 Task: Sort the products in the category "Muffins" by relevance.
Action: Mouse moved to (22, 98)
Screenshot: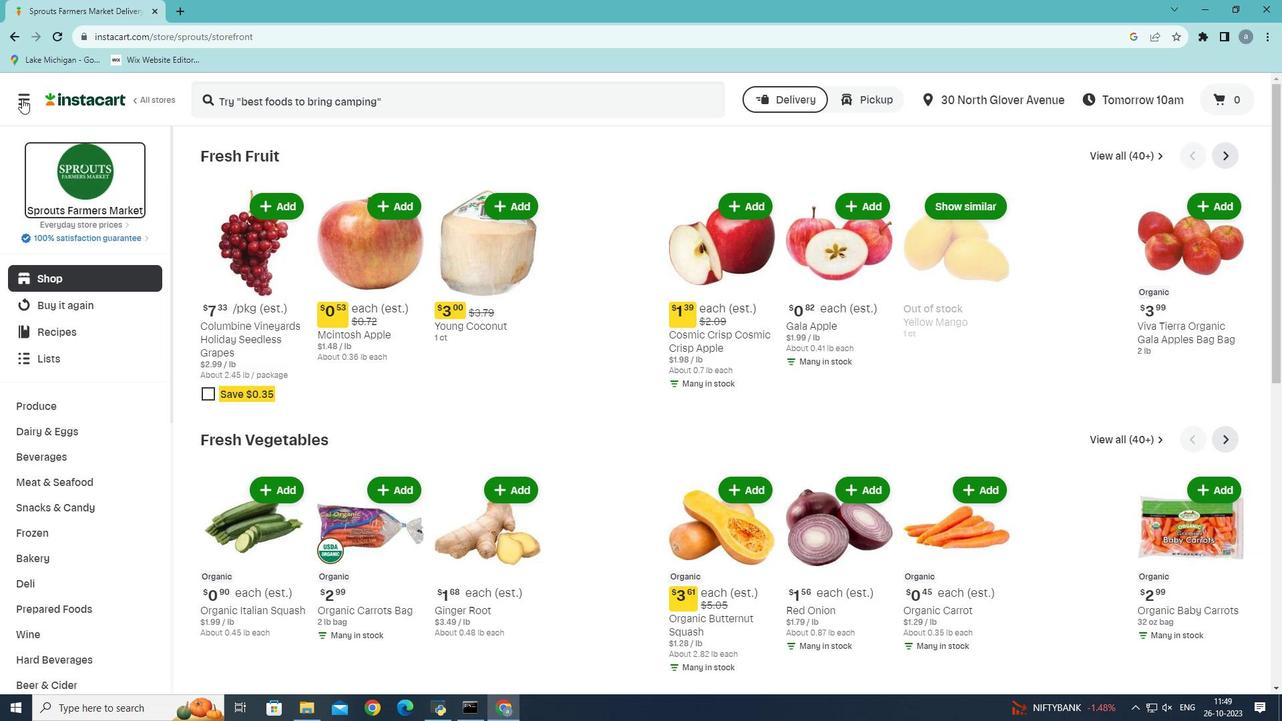 
Action: Mouse pressed left at (22, 98)
Screenshot: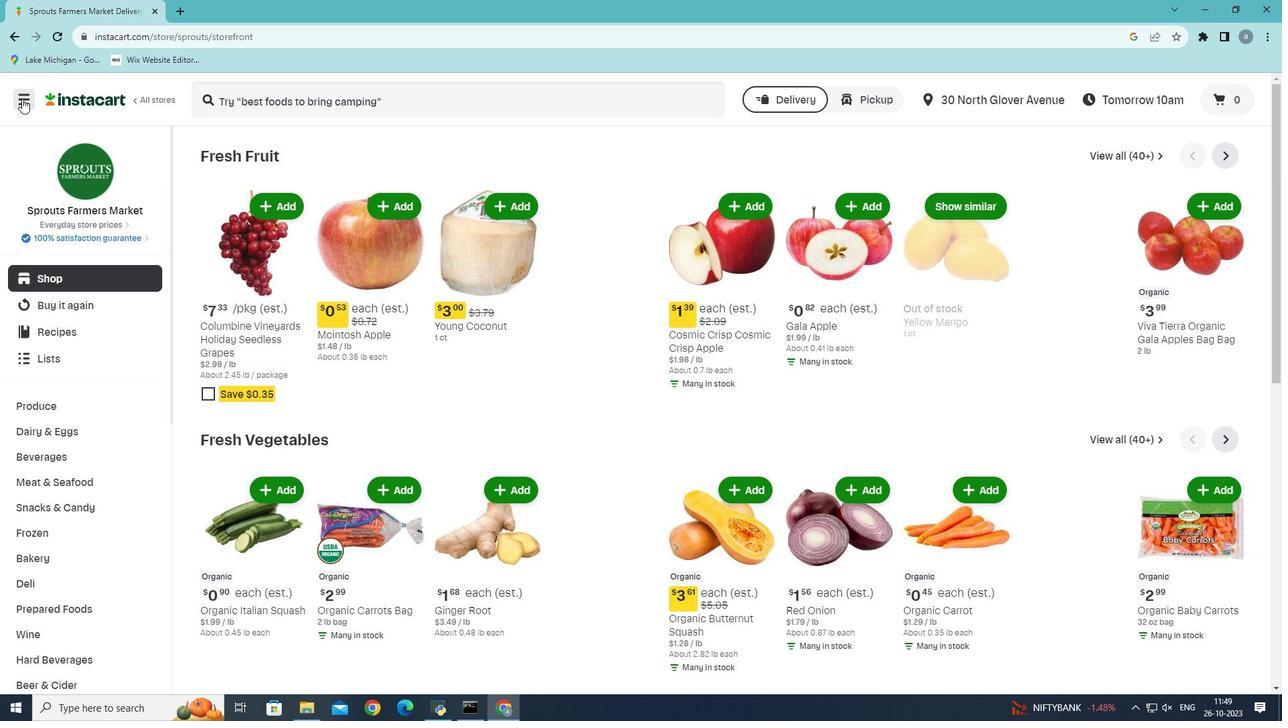 
Action: Mouse moved to (65, 392)
Screenshot: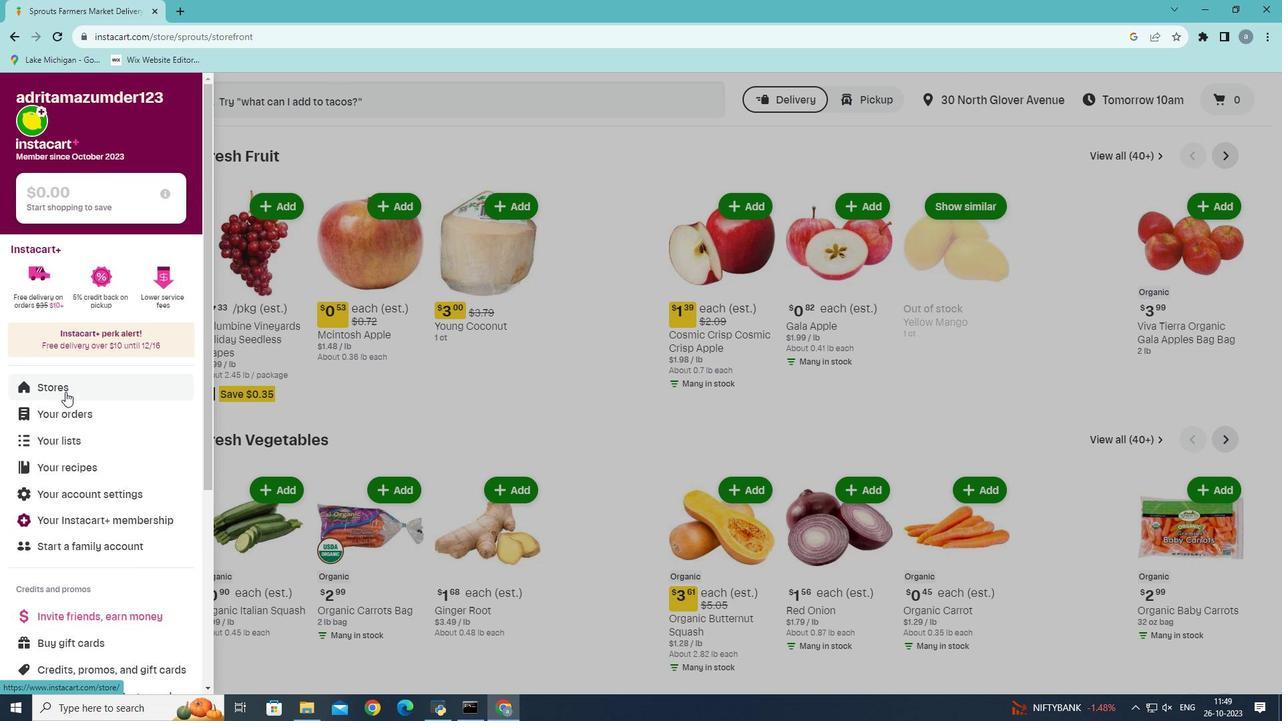 
Action: Mouse pressed left at (65, 392)
Screenshot: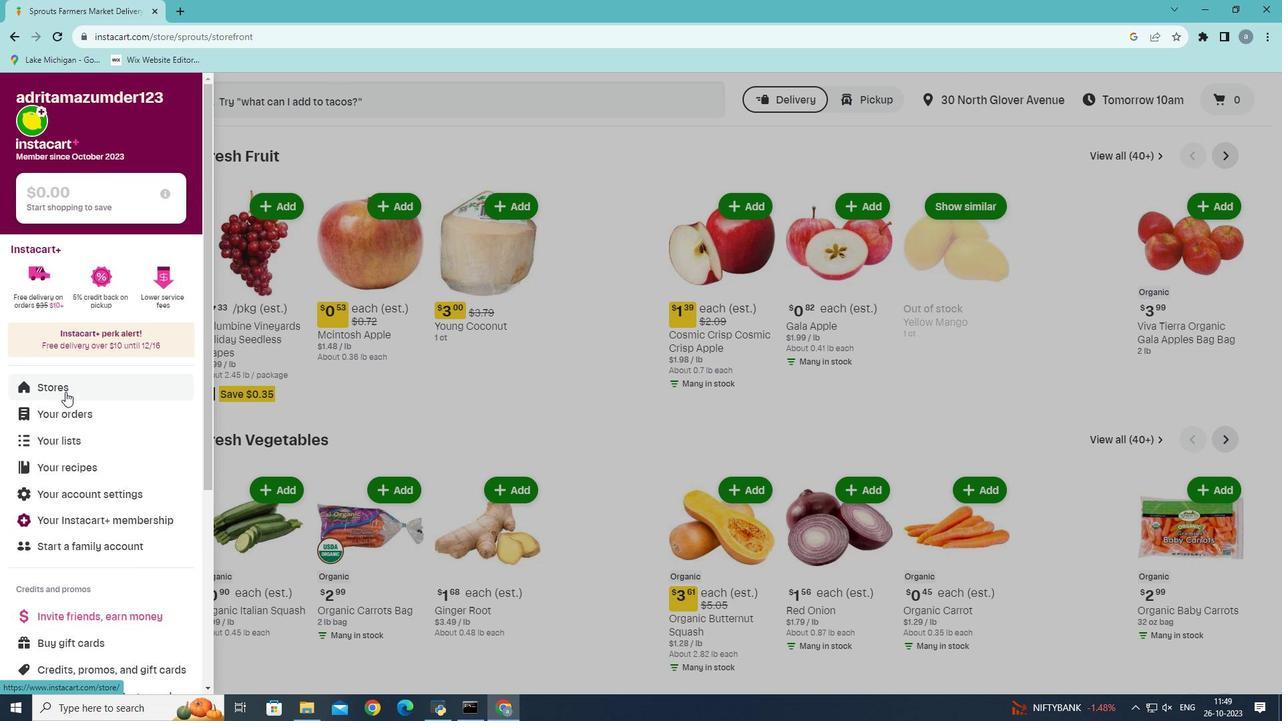 
Action: Mouse moved to (315, 139)
Screenshot: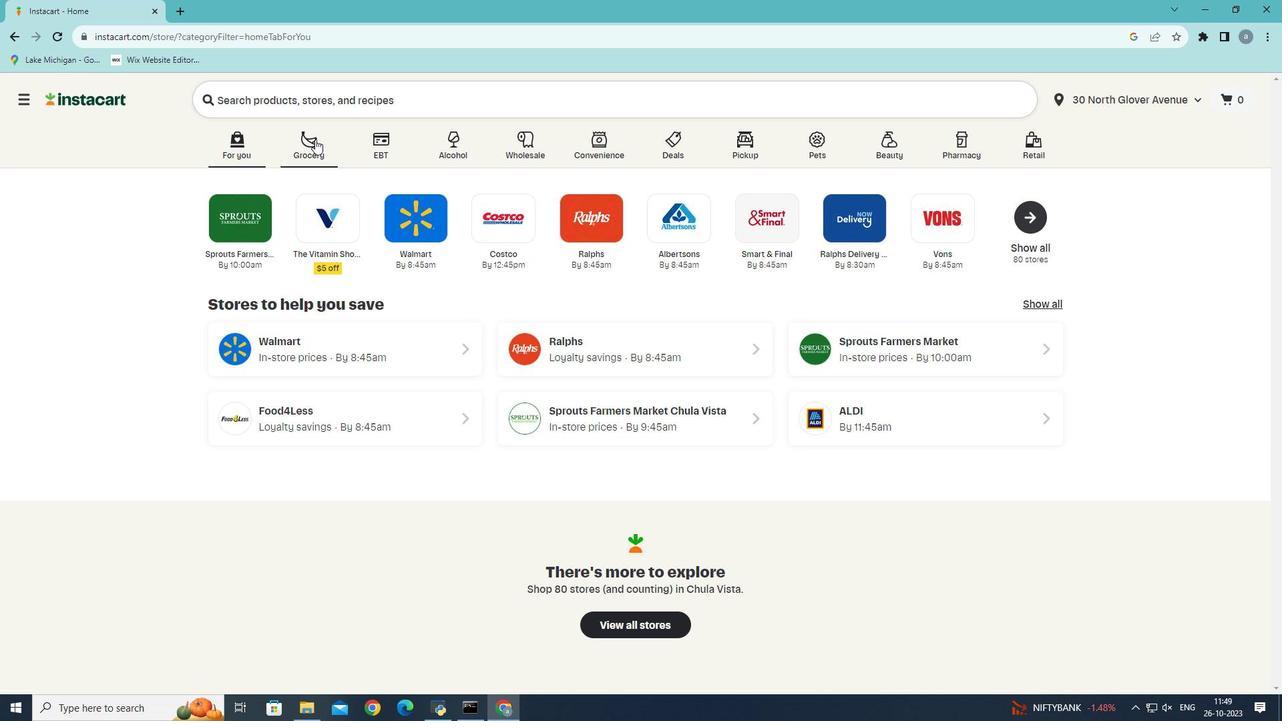 
Action: Mouse pressed left at (315, 139)
Screenshot: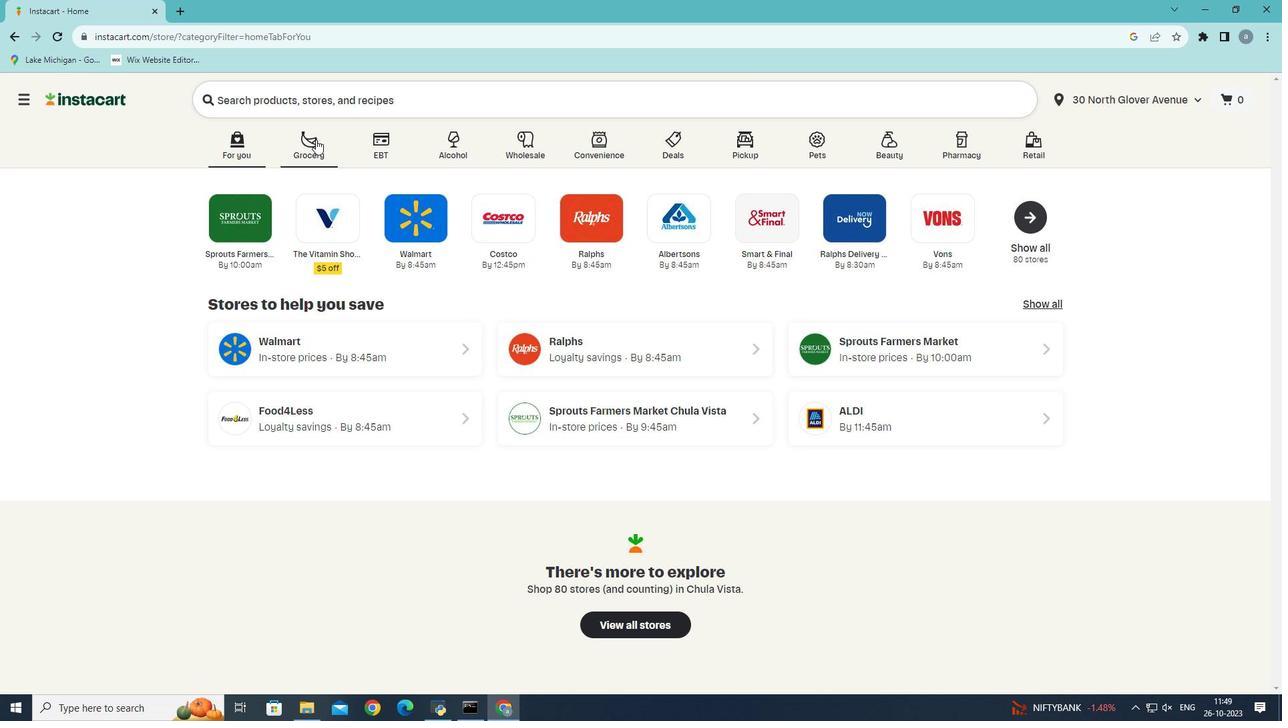 
Action: Mouse moved to (300, 387)
Screenshot: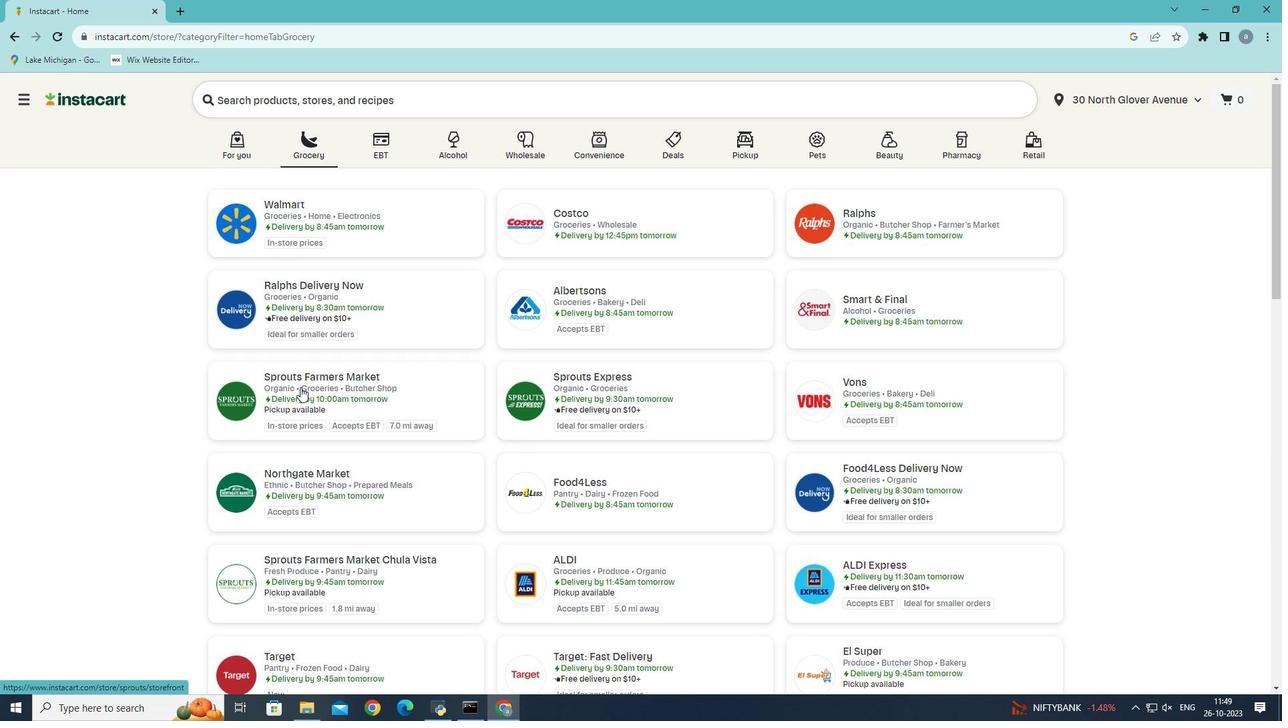 
Action: Mouse pressed left at (300, 387)
Screenshot: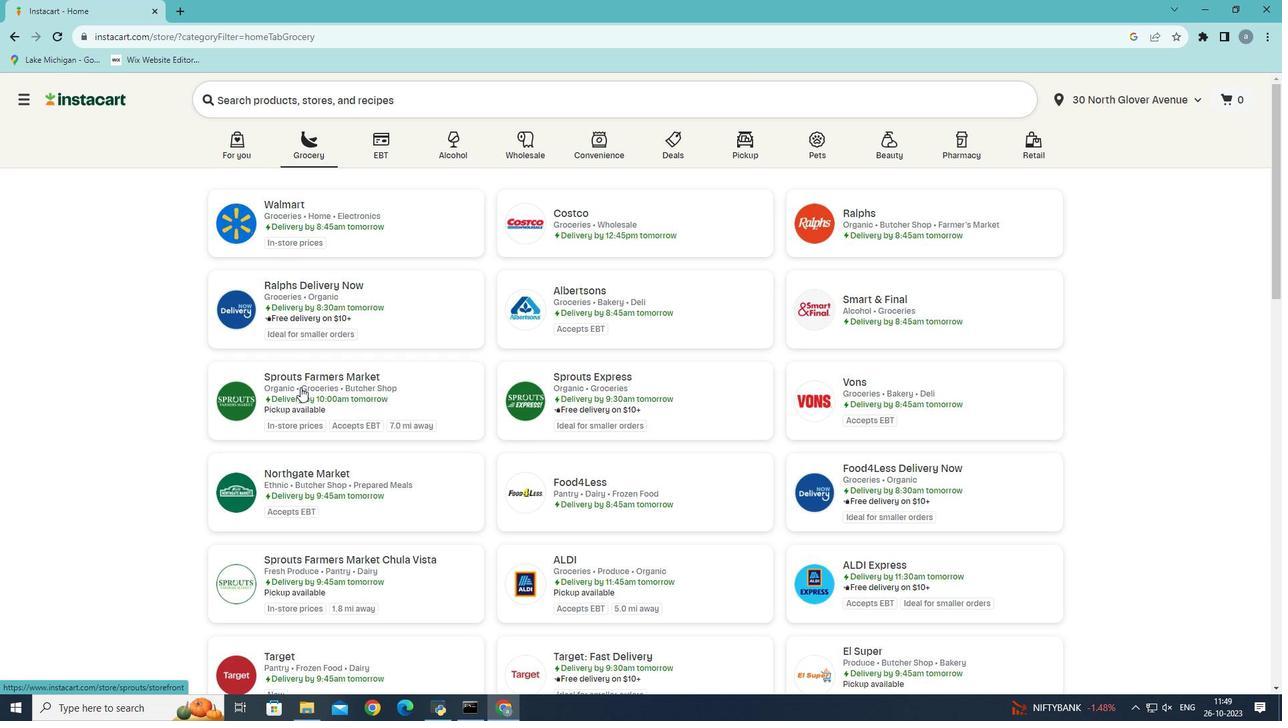 
Action: Mouse moved to (58, 558)
Screenshot: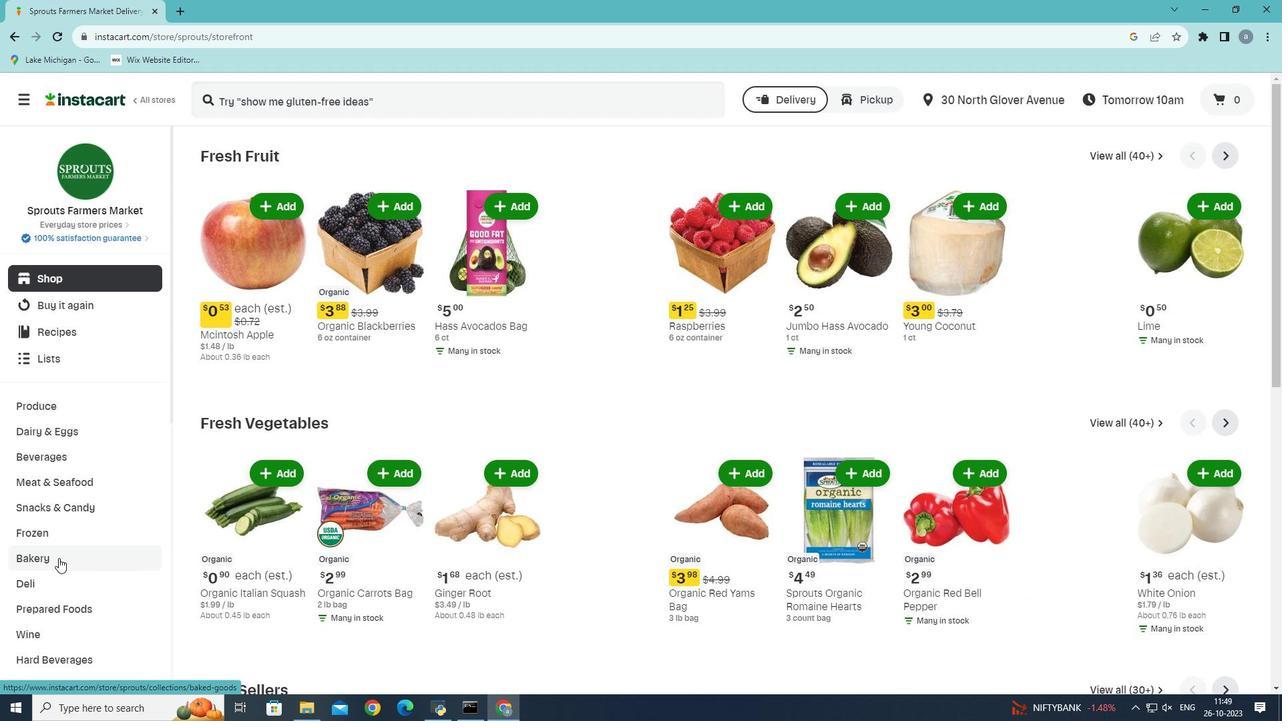 
Action: Mouse pressed left at (58, 558)
Screenshot: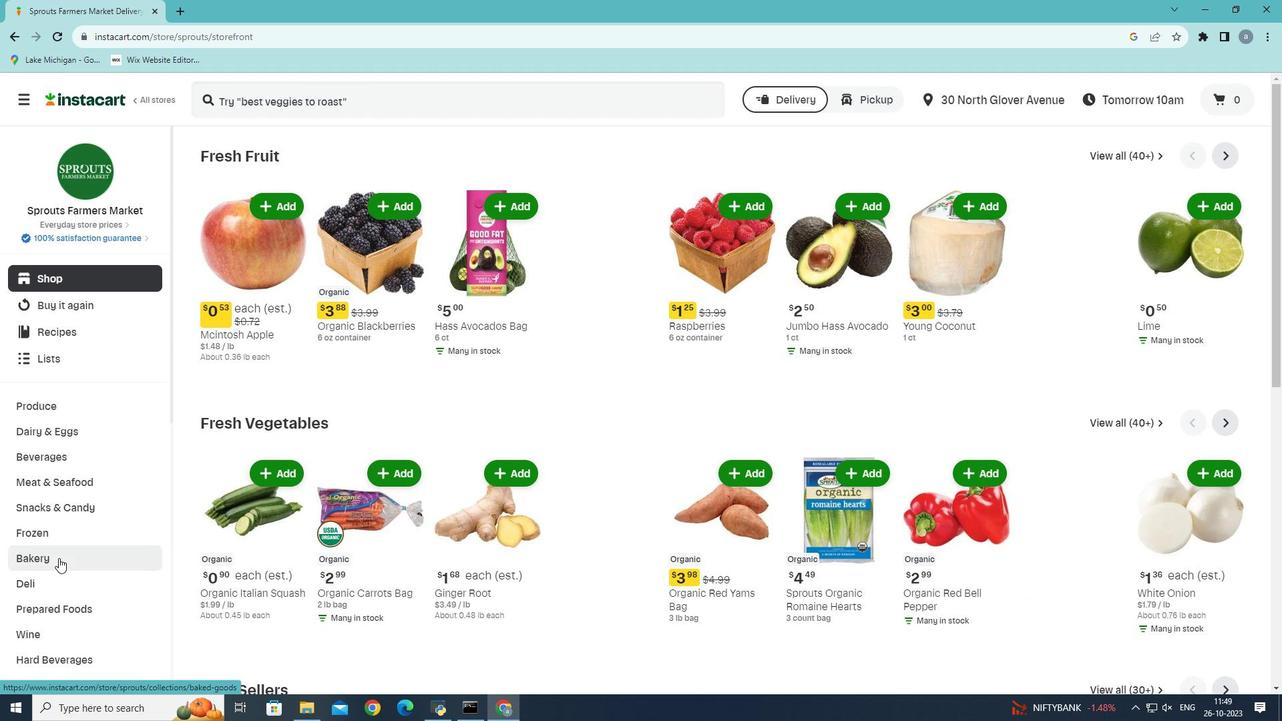 
Action: Mouse moved to (780, 184)
Screenshot: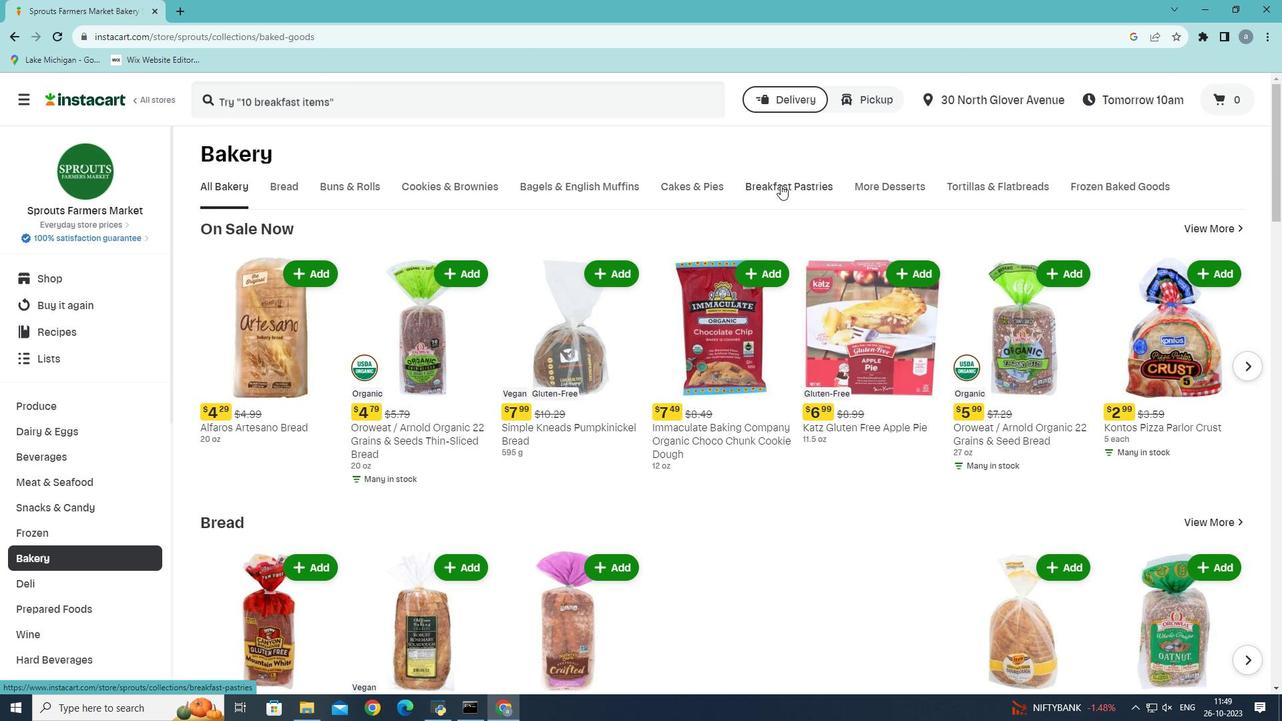 
Action: Mouse pressed left at (780, 184)
Screenshot: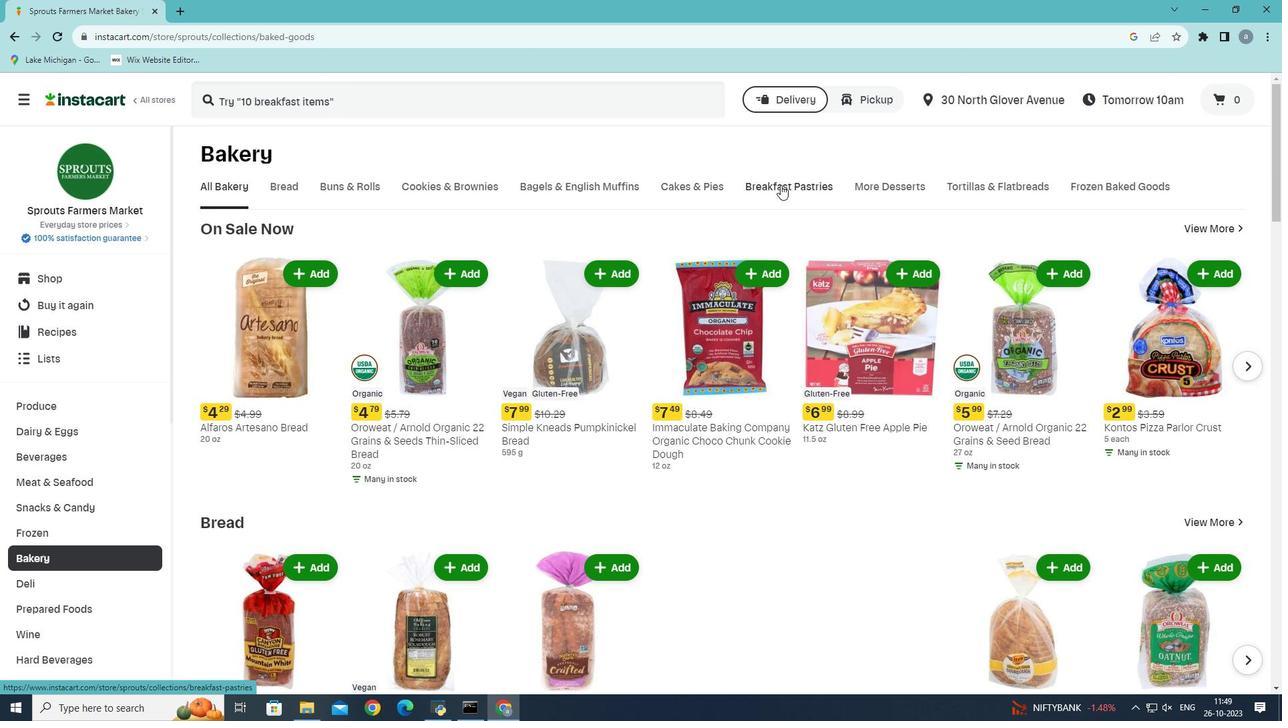 
Action: Mouse moved to (291, 247)
Screenshot: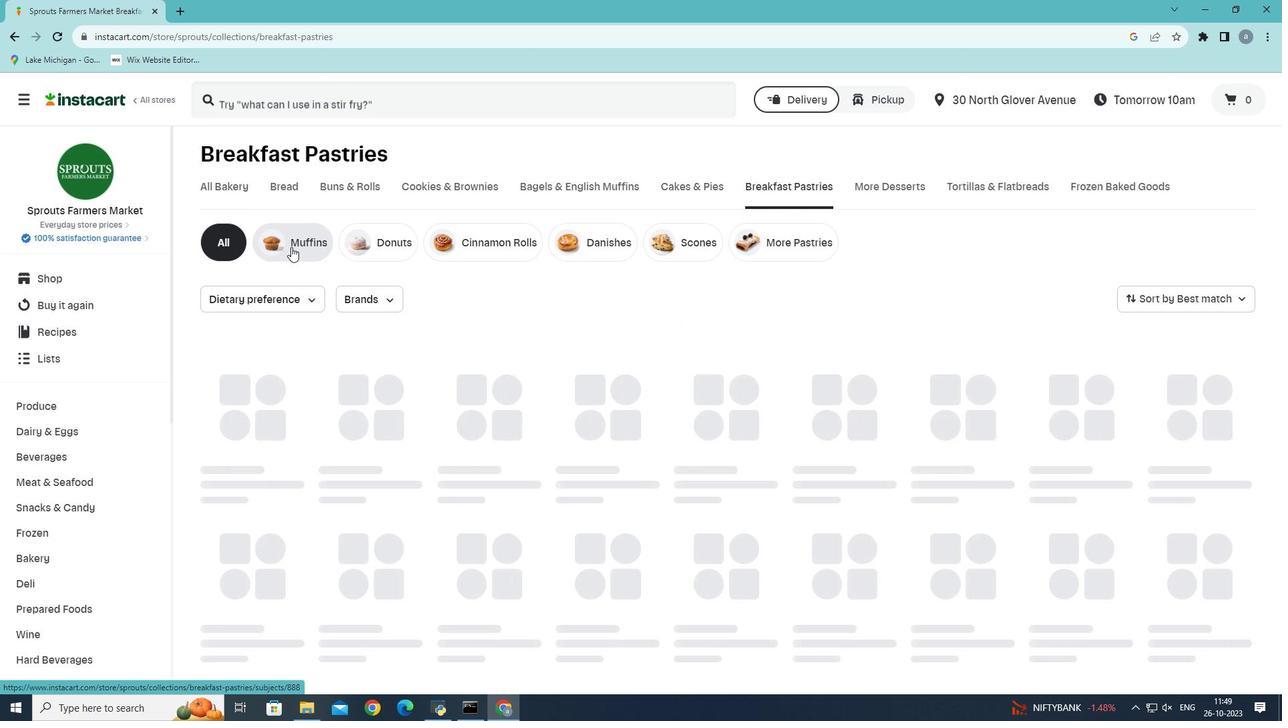 
Action: Mouse pressed left at (291, 247)
Screenshot: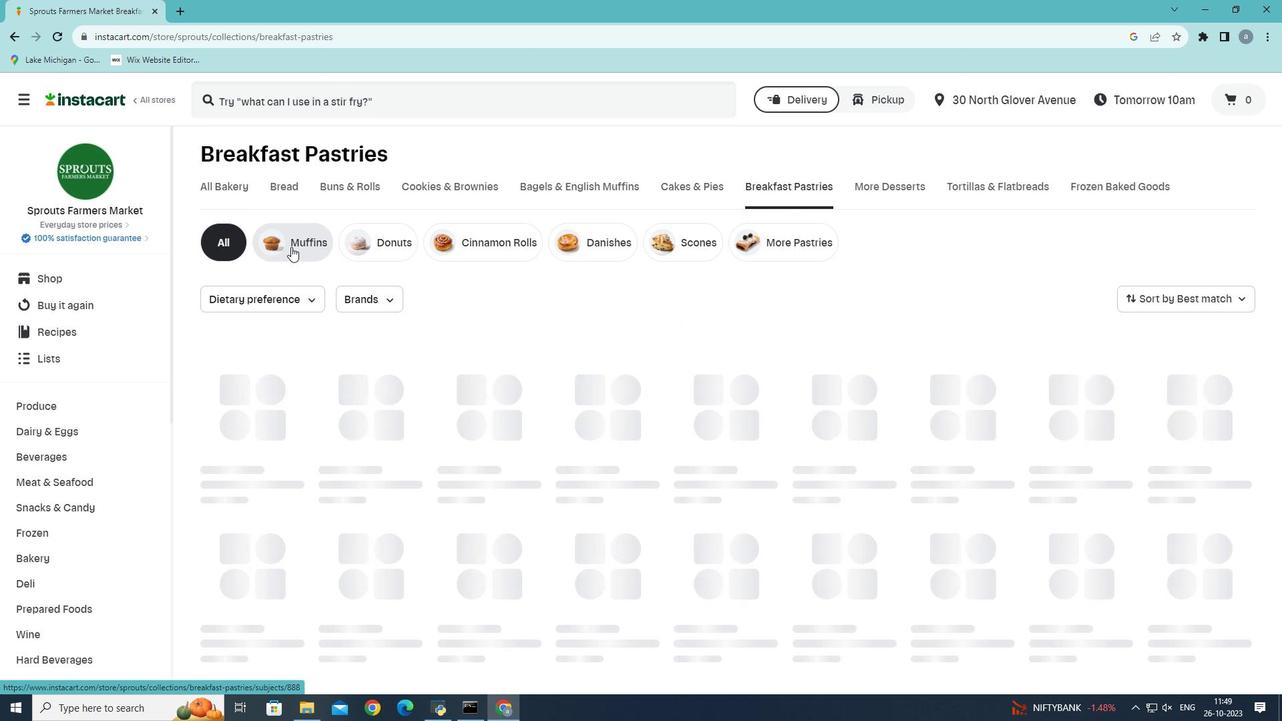 
Action: Mouse moved to (1228, 297)
Screenshot: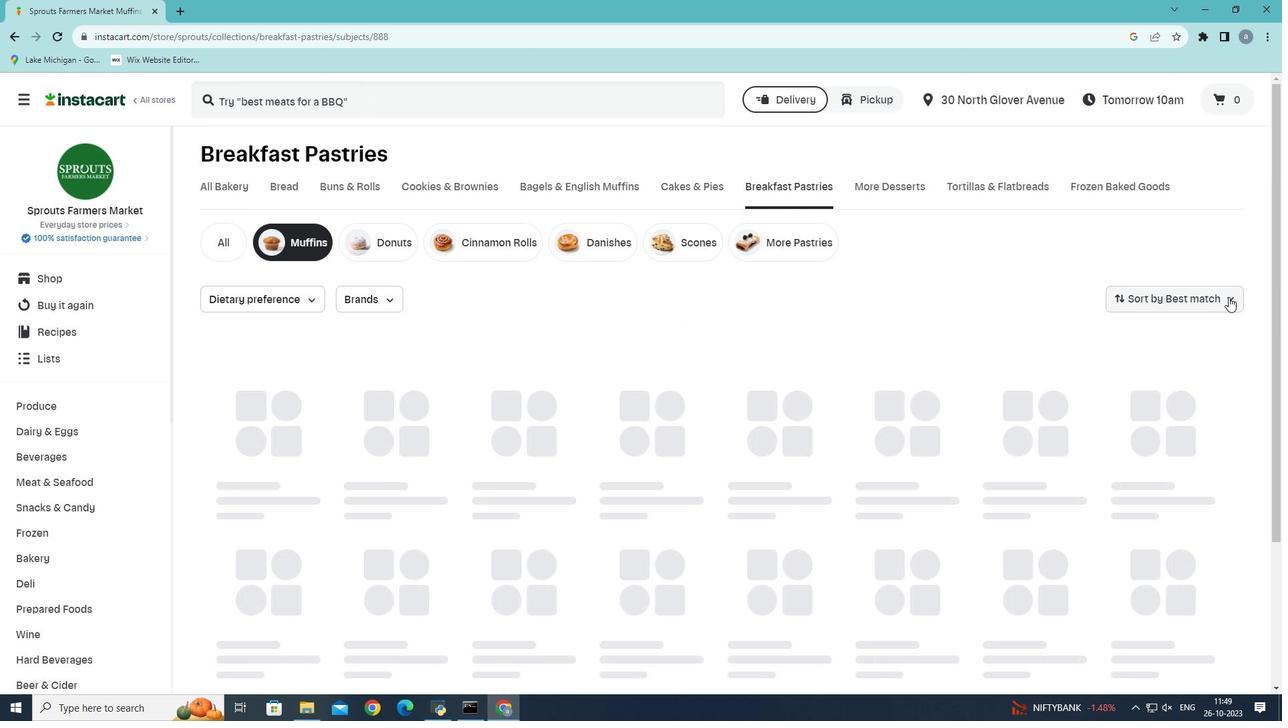 
Action: Mouse pressed left at (1228, 297)
Screenshot: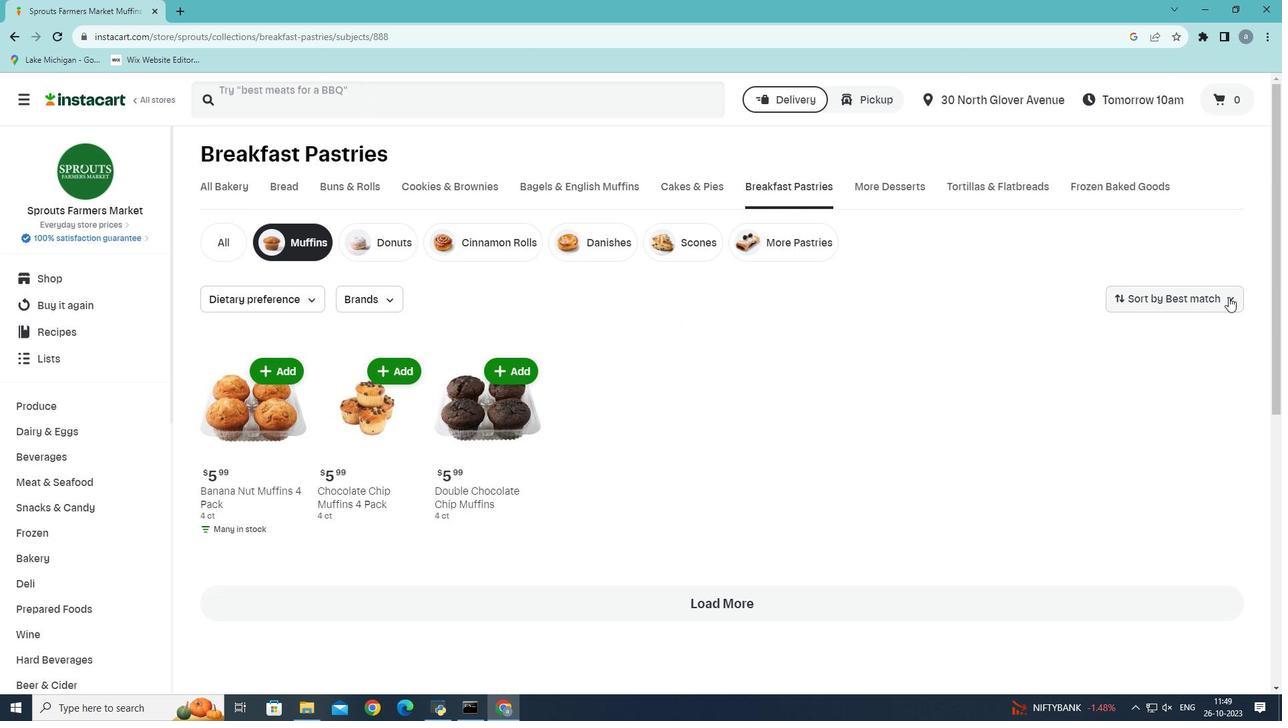 
Action: Mouse moved to (1136, 500)
Screenshot: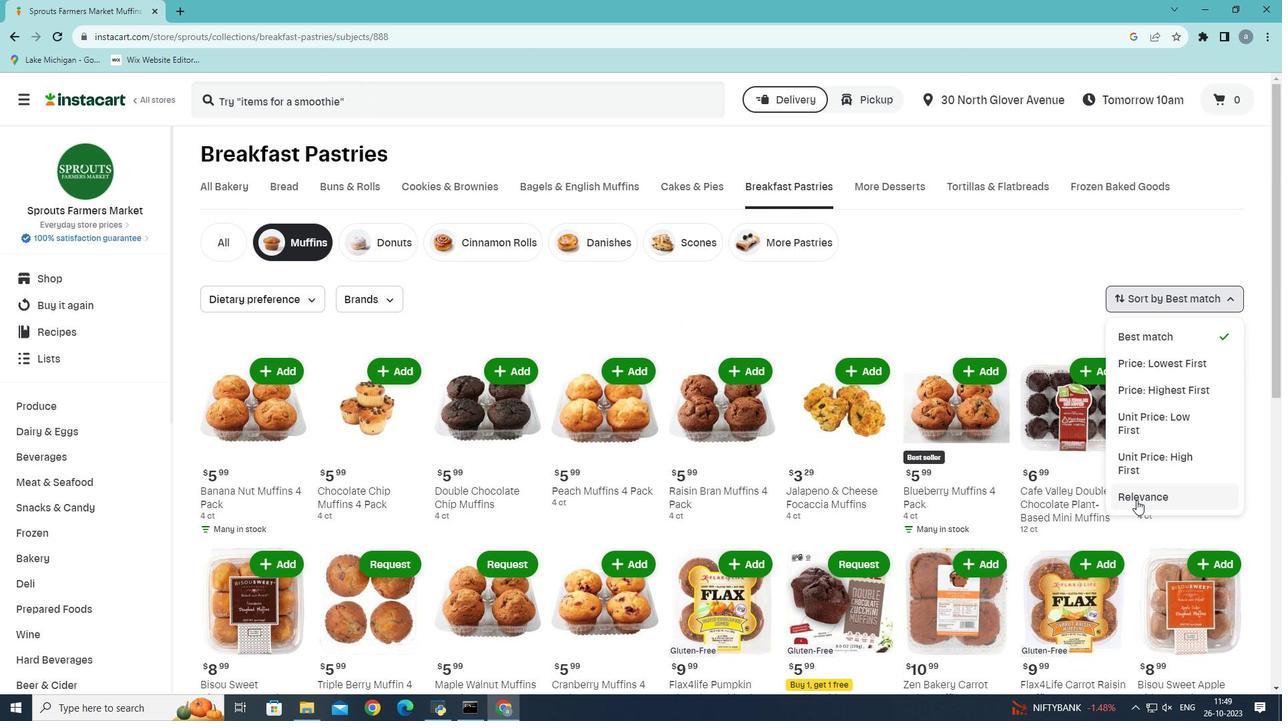 
Action: Mouse pressed left at (1136, 500)
Screenshot: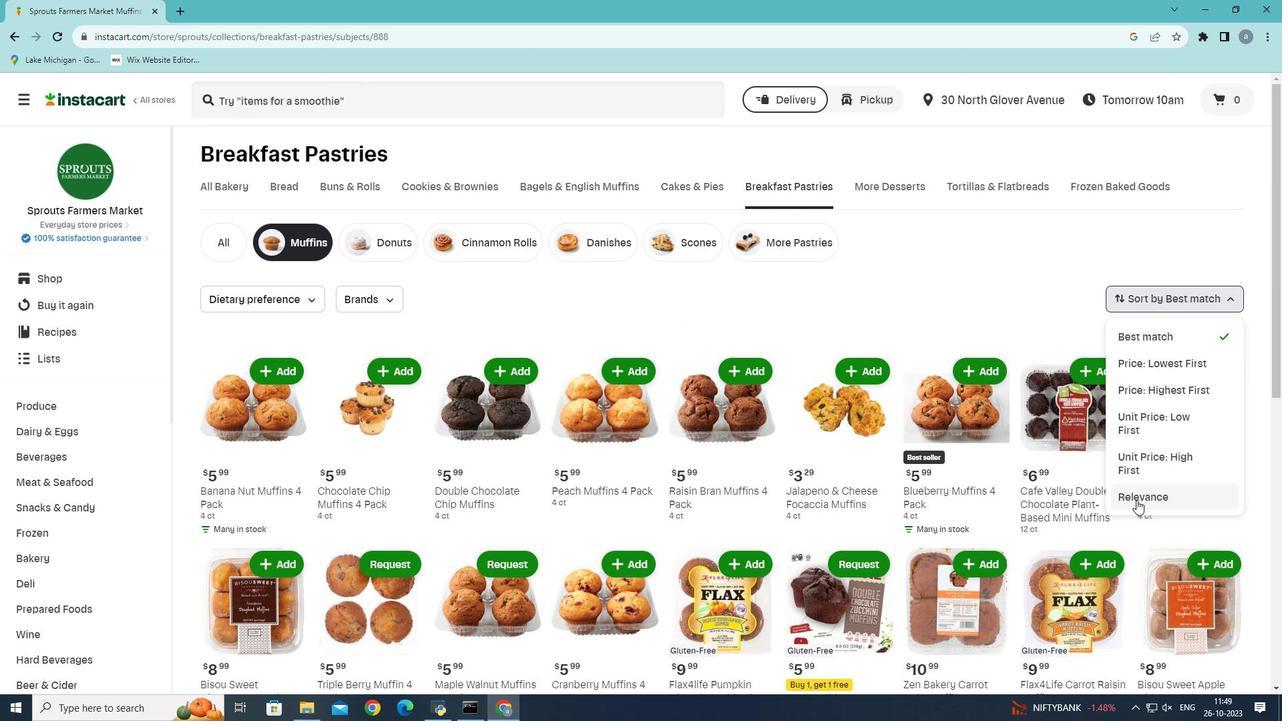 
Action: Mouse moved to (1136, 500)
Screenshot: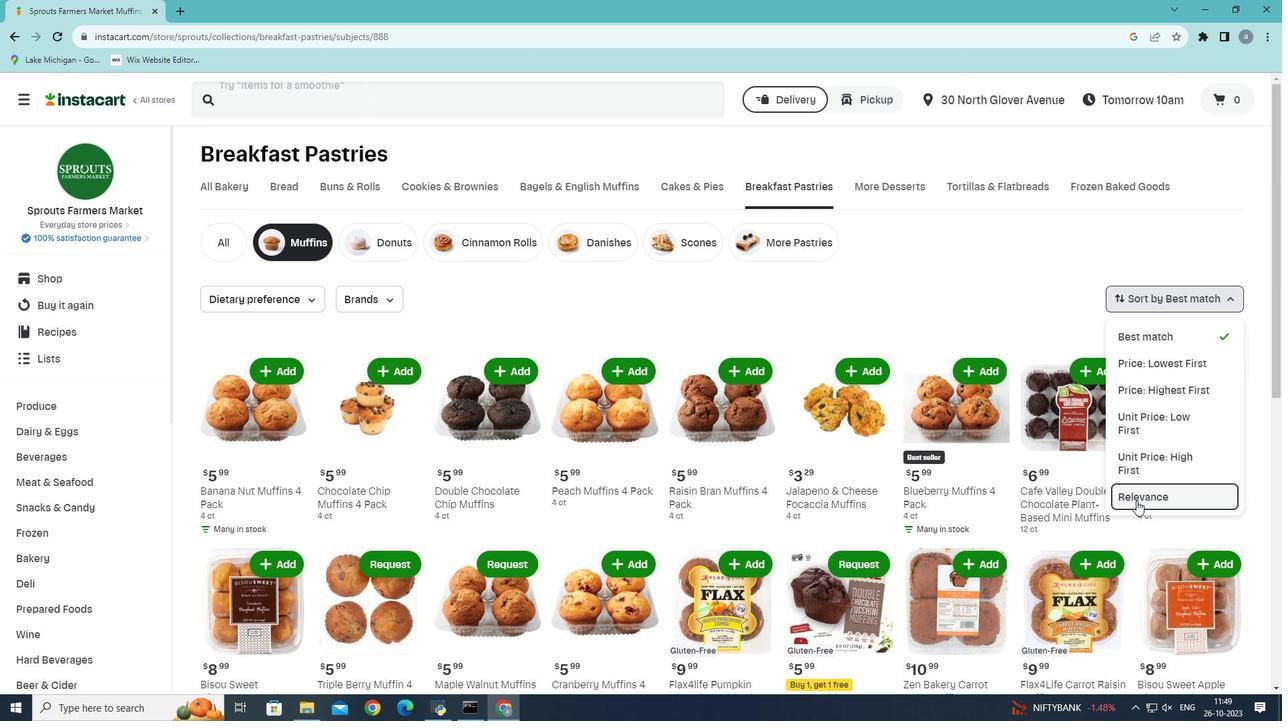 
